 Task: Look for products in the category "Champagne & Sparkling Wine" from Ciao Bella only.
Action: Mouse moved to (751, 272)
Screenshot: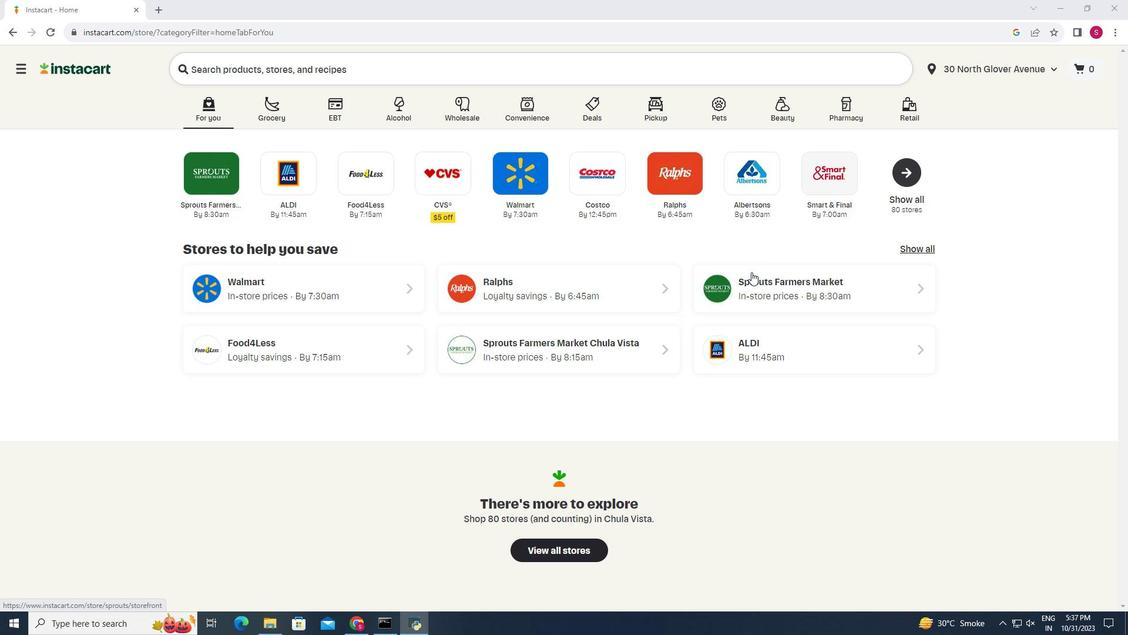 
Action: Mouse pressed left at (751, 272)
Screenshot: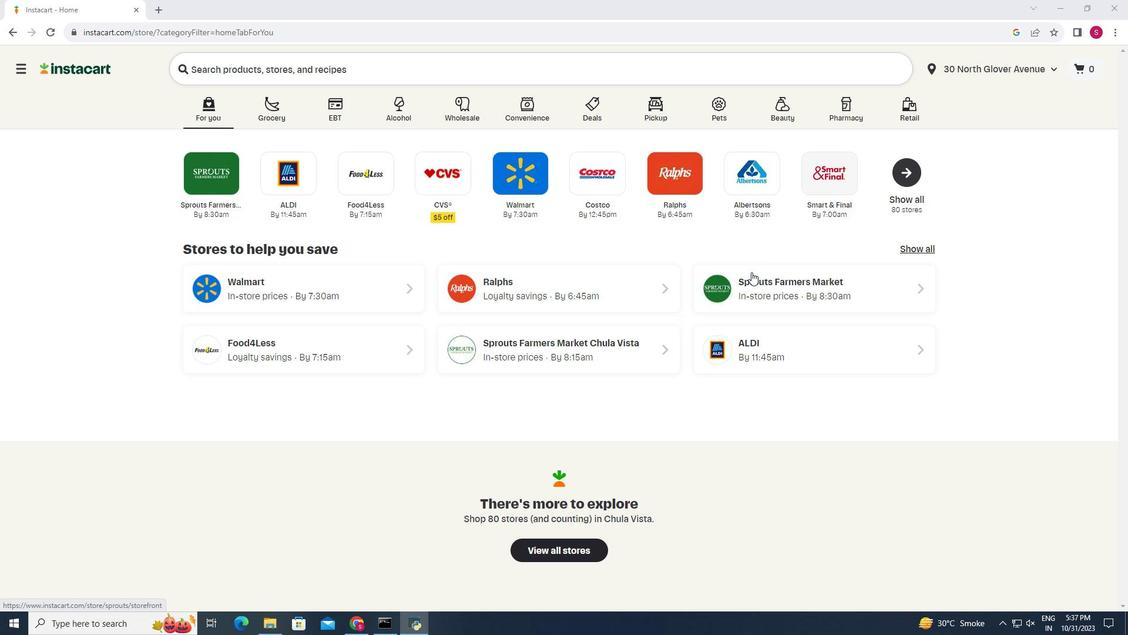 
Action: Mouse moved to (104, 599)
Screenshot: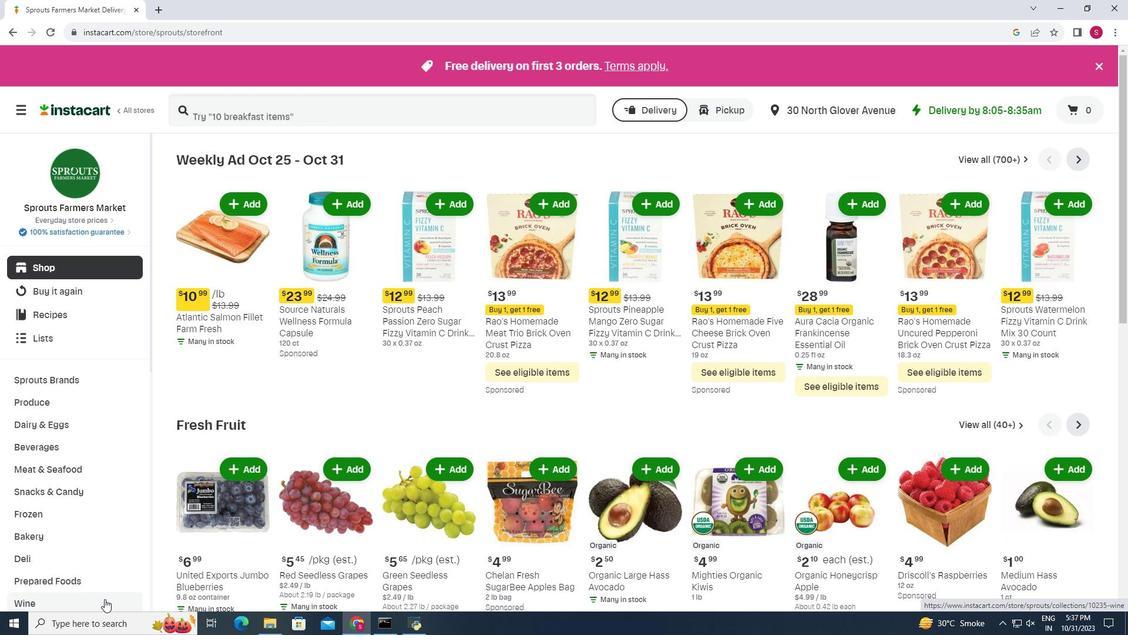 
Action: Mouse pressed left at (104, 599)
Screenshot: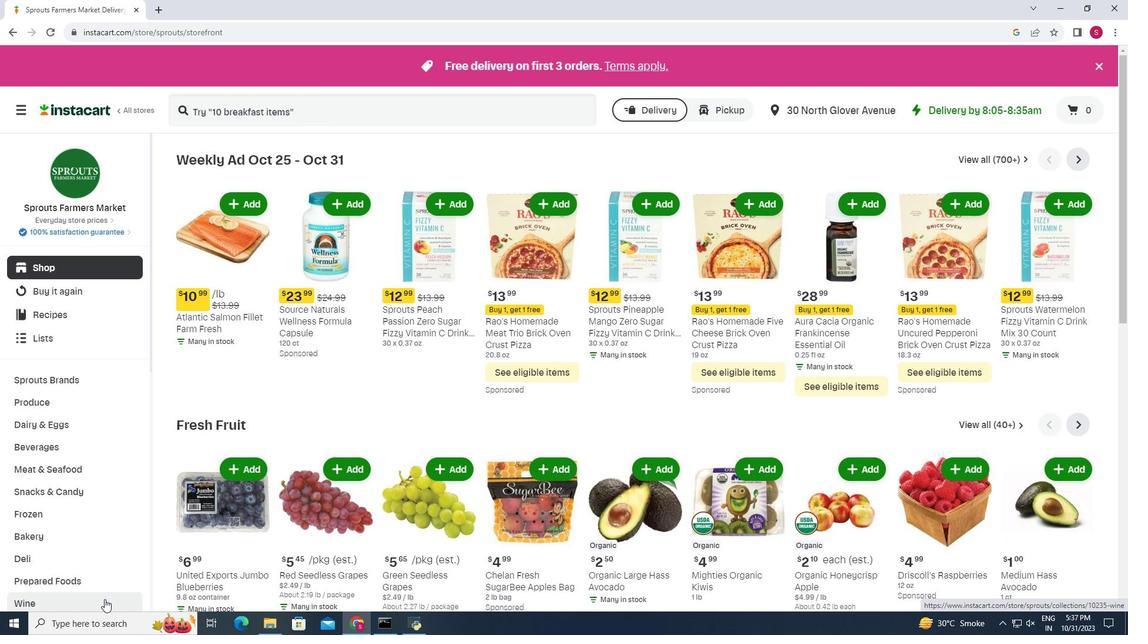 
Action: Mouse moved to (411, 185)
Screenshot: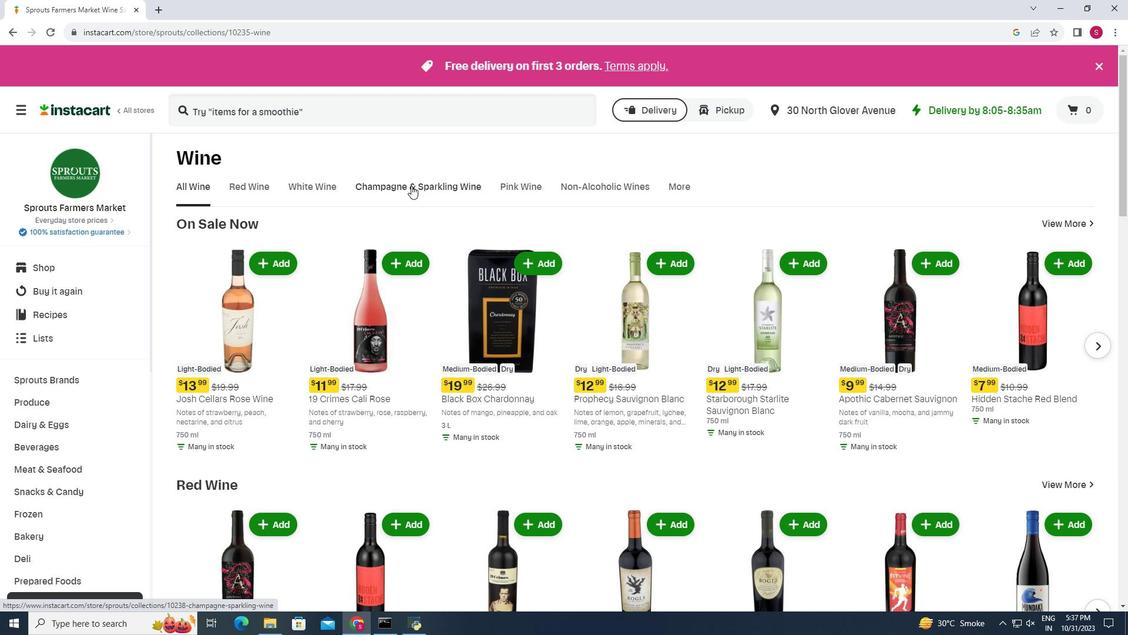 
Action: Mouse pressed left at (411, 185)
Screenshot: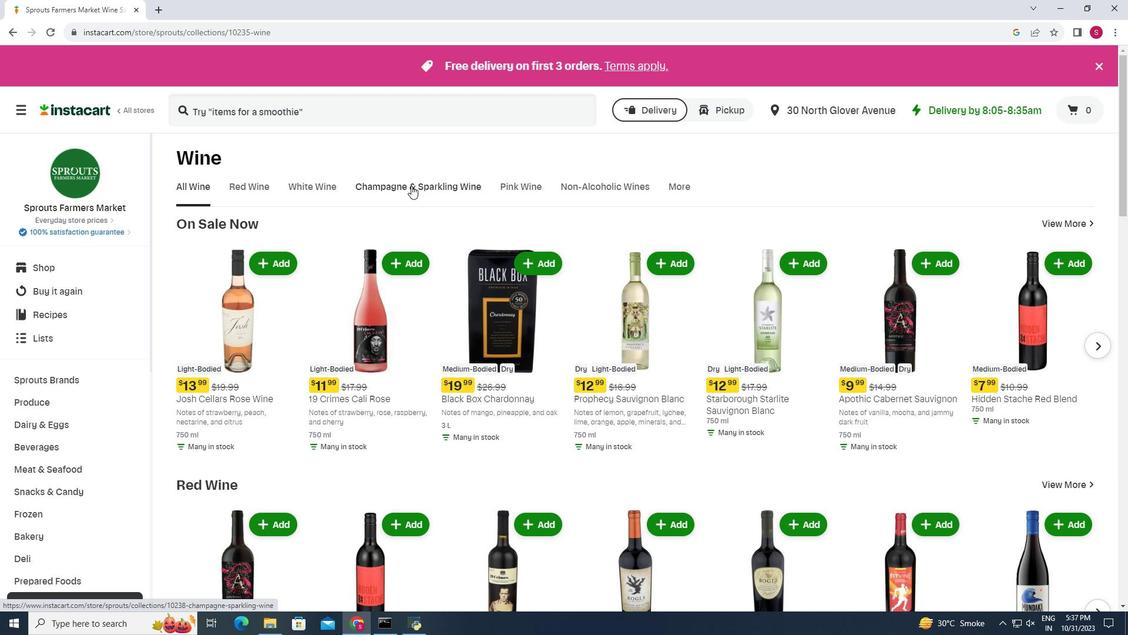 
Action: Mouse moved to (273, 281)
Screenshot: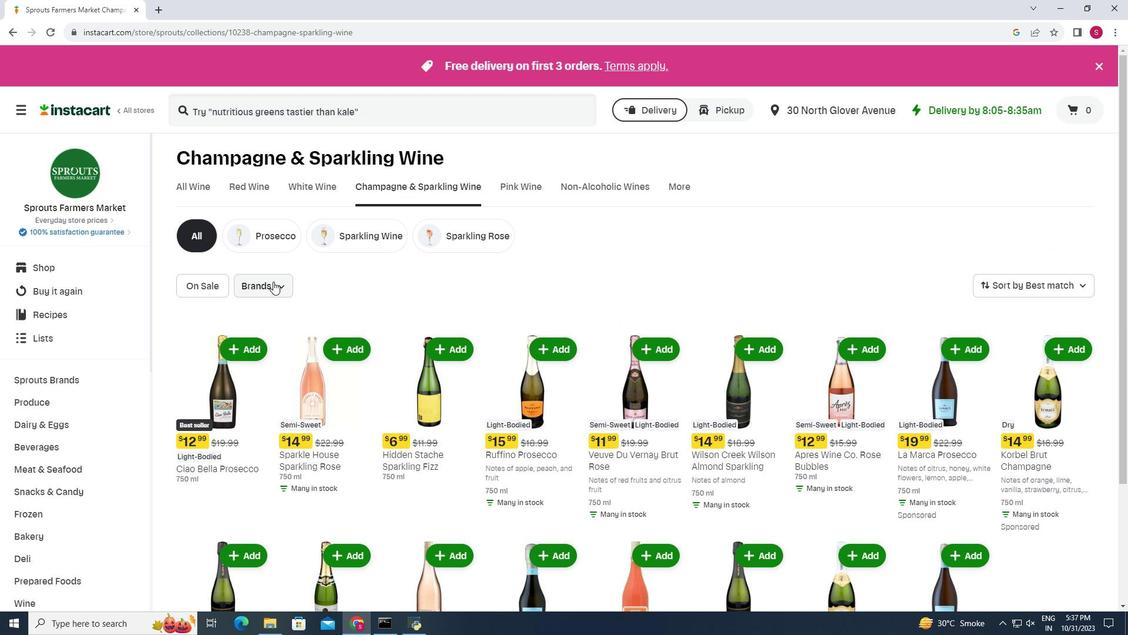 
Action: Mouse pressed left at (273, 281)
Screenshot: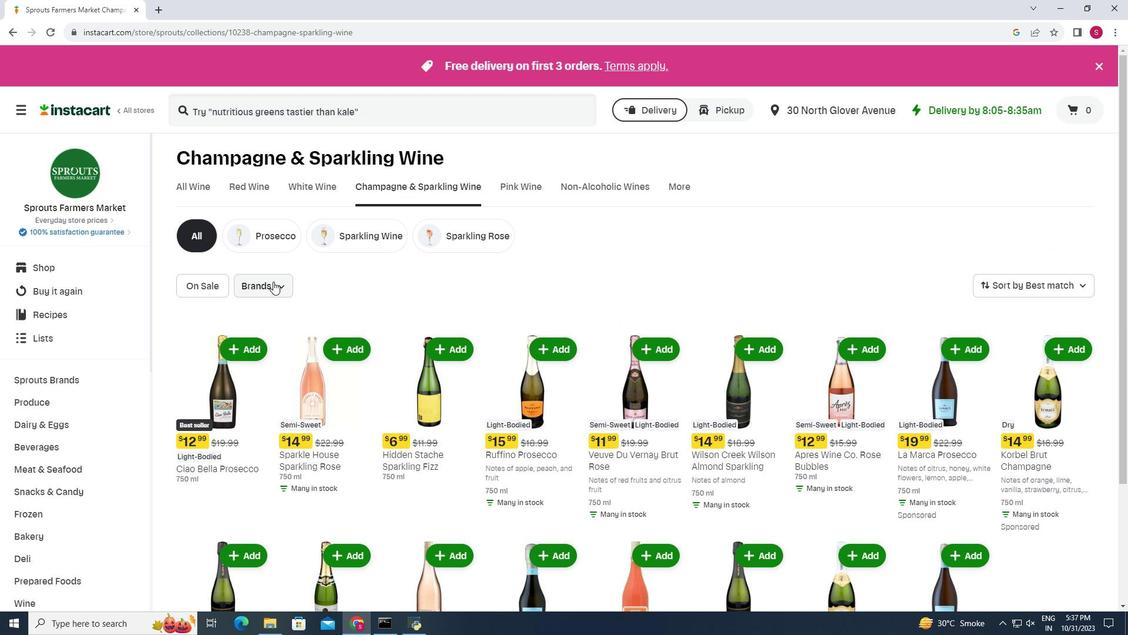 
Action: Mouse moved to (315, 354)
Screenshot: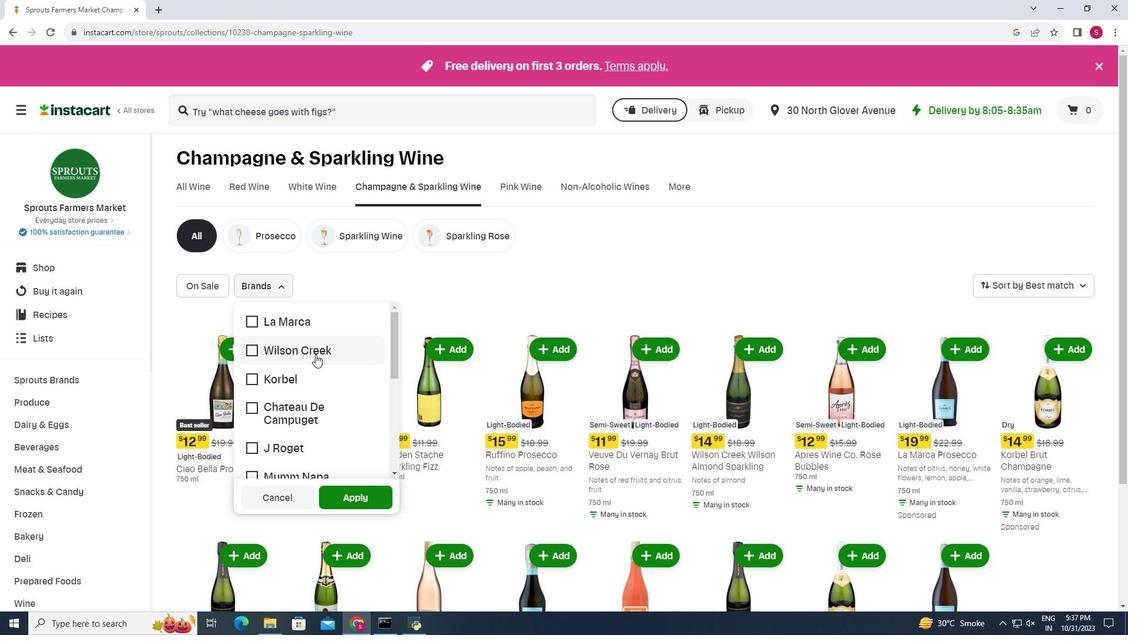 
Action: Mouse scrolled (315, 353) with delta (0, 0)
Screenshot: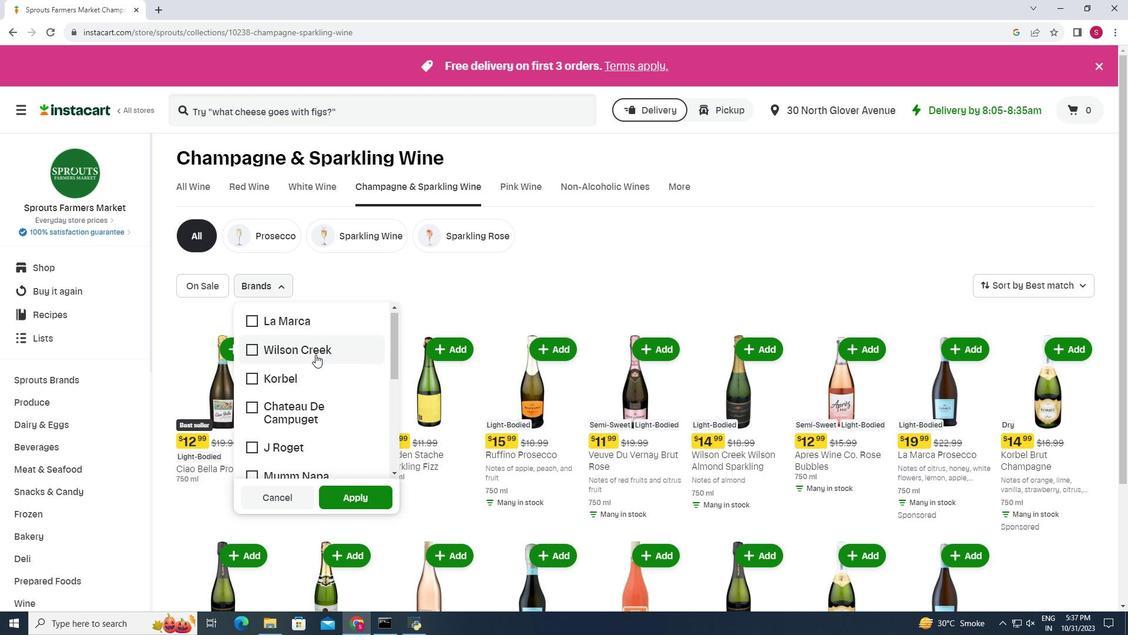 
Action: Mouse moved to (305, 344)
Screenshot: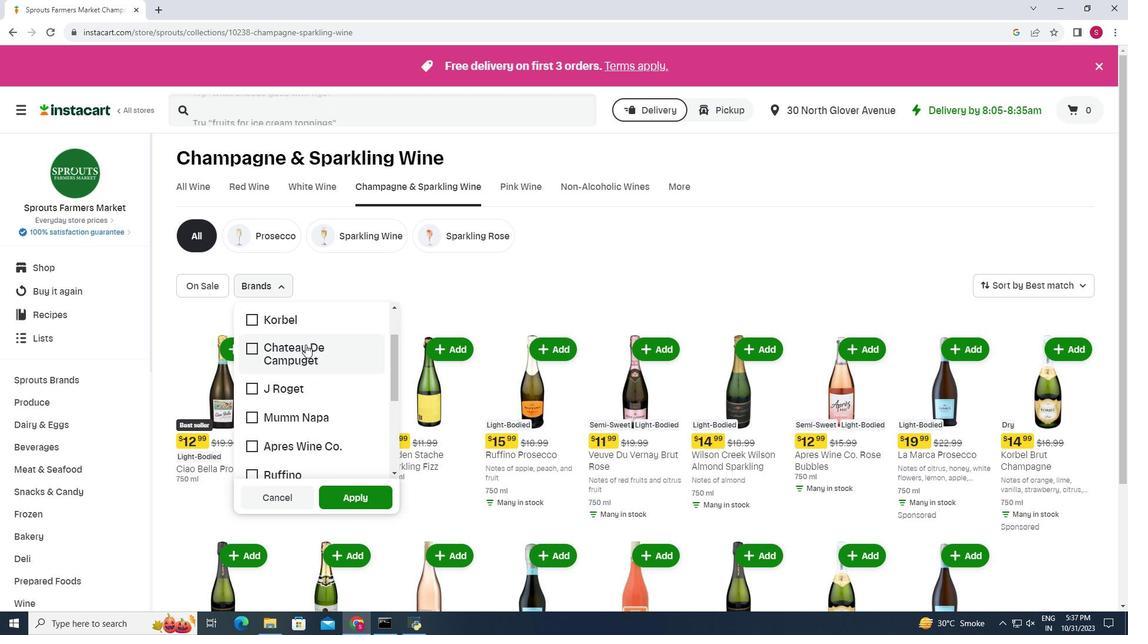 
Action: Mouse scrolled (305, 343) with delta (0, 0)
Screenshot: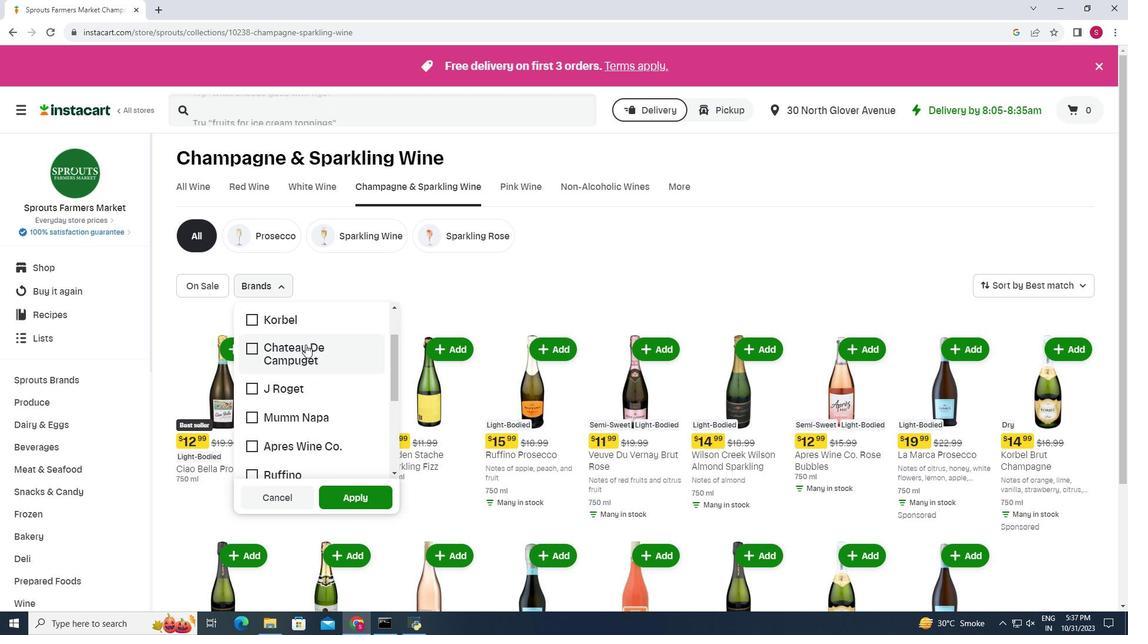 
Action: Mouse moved to (305, 344)
Screenshot: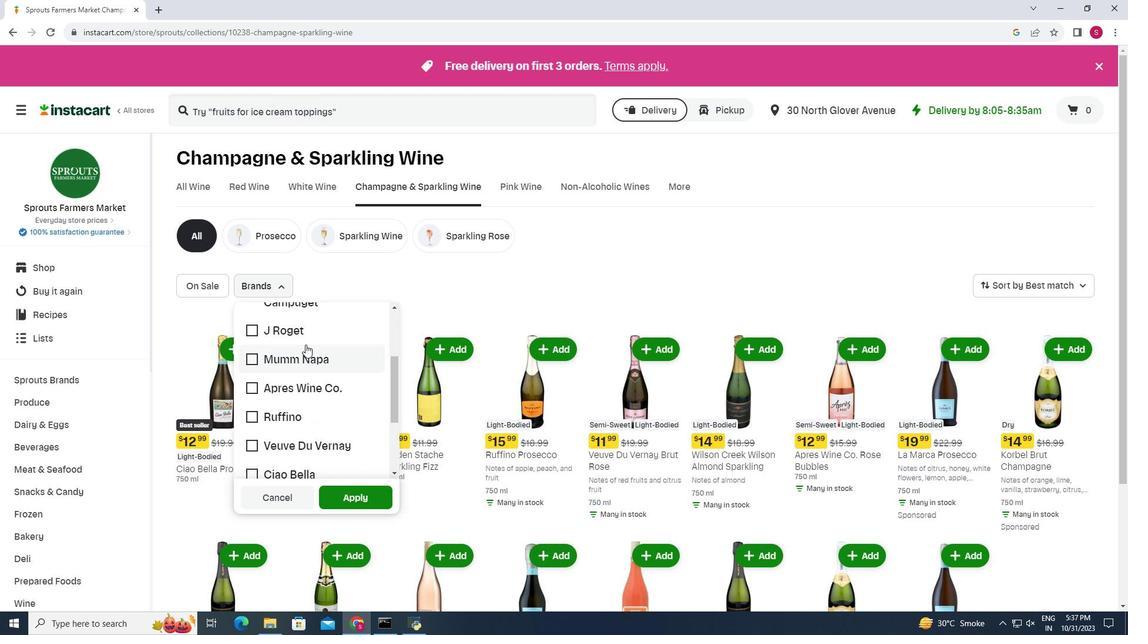 
Action: Mouse scrolled (305, 343) with delta (0, 0)
Screenshot: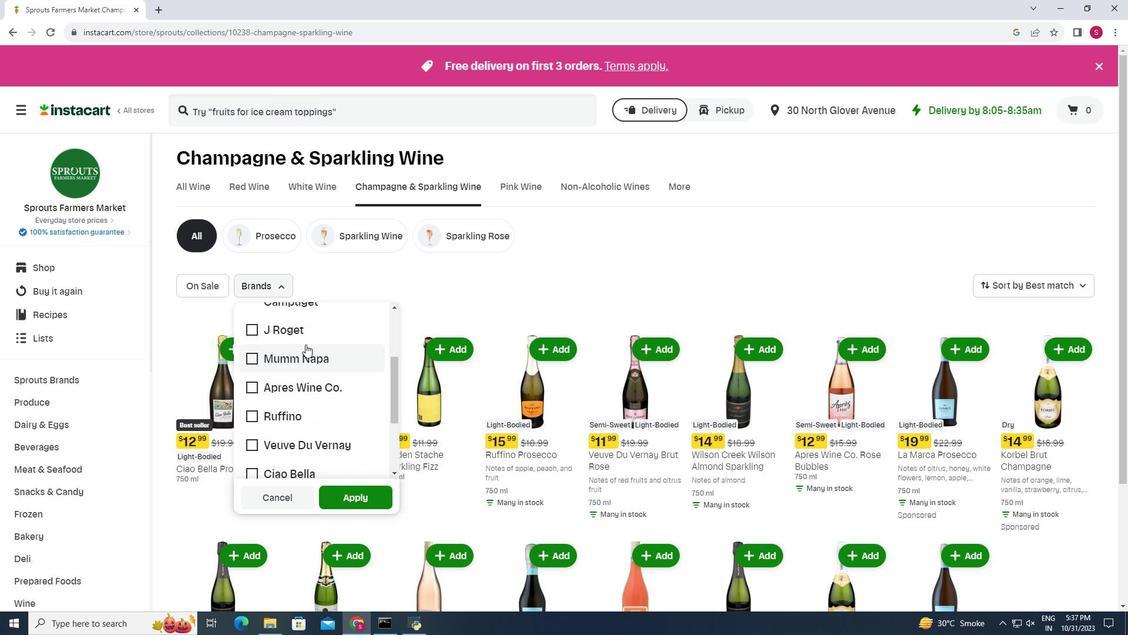 
Action: Mouse moved to (328, 352)
Screenshot: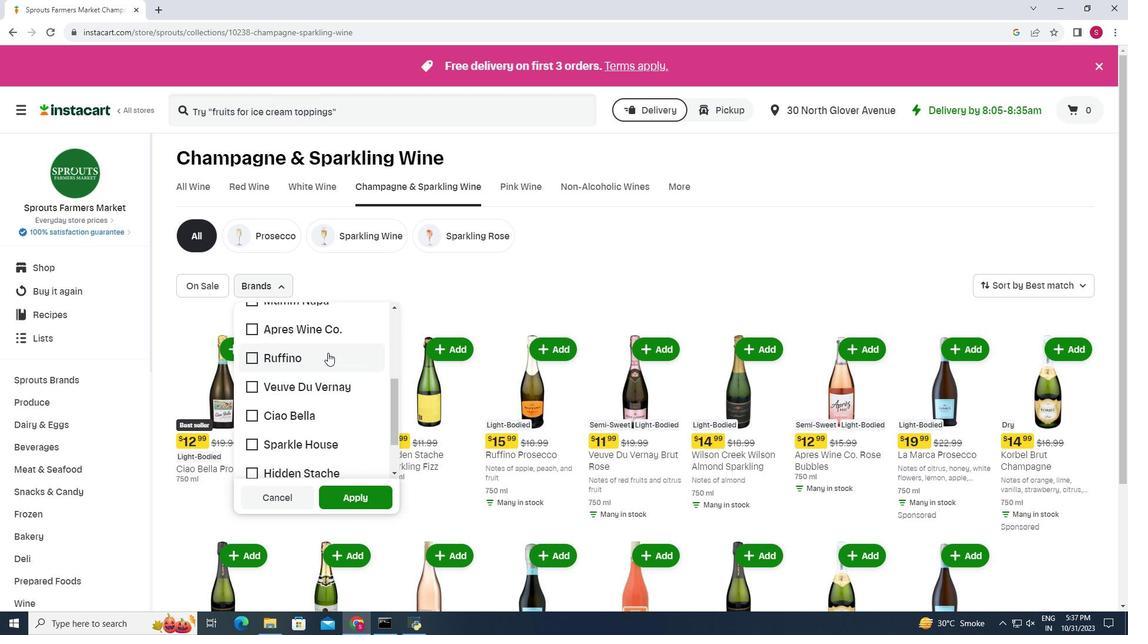 
Action: Mouse scrolled (328, 352) with delta (0, 0)
Screenshot: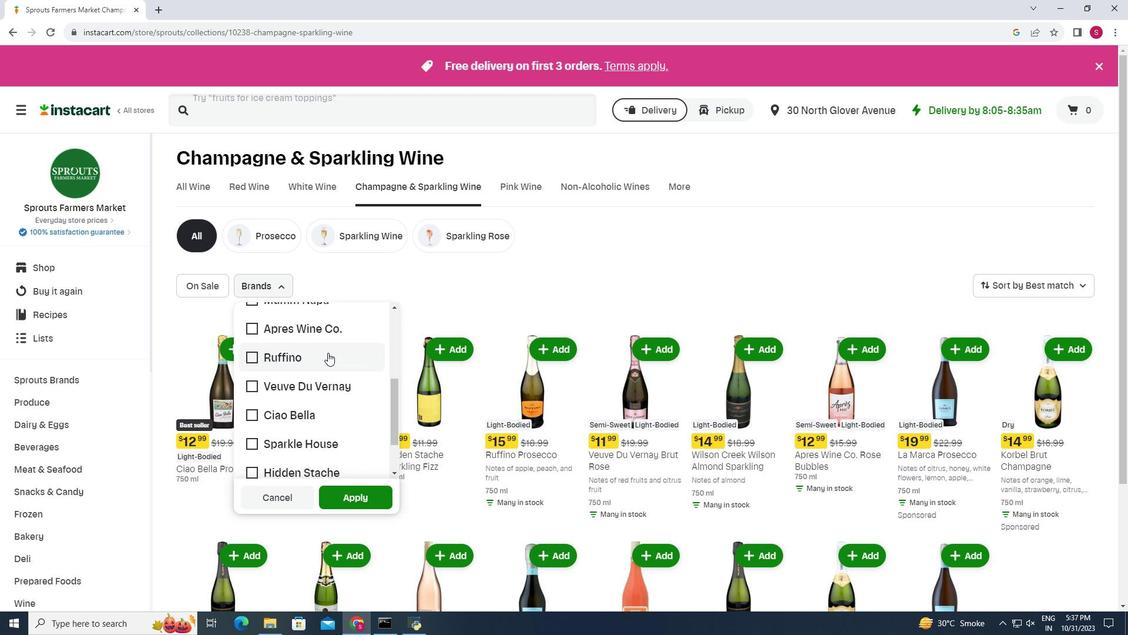 
Action: Mouse pressed left at (328, 352)
Screenshot: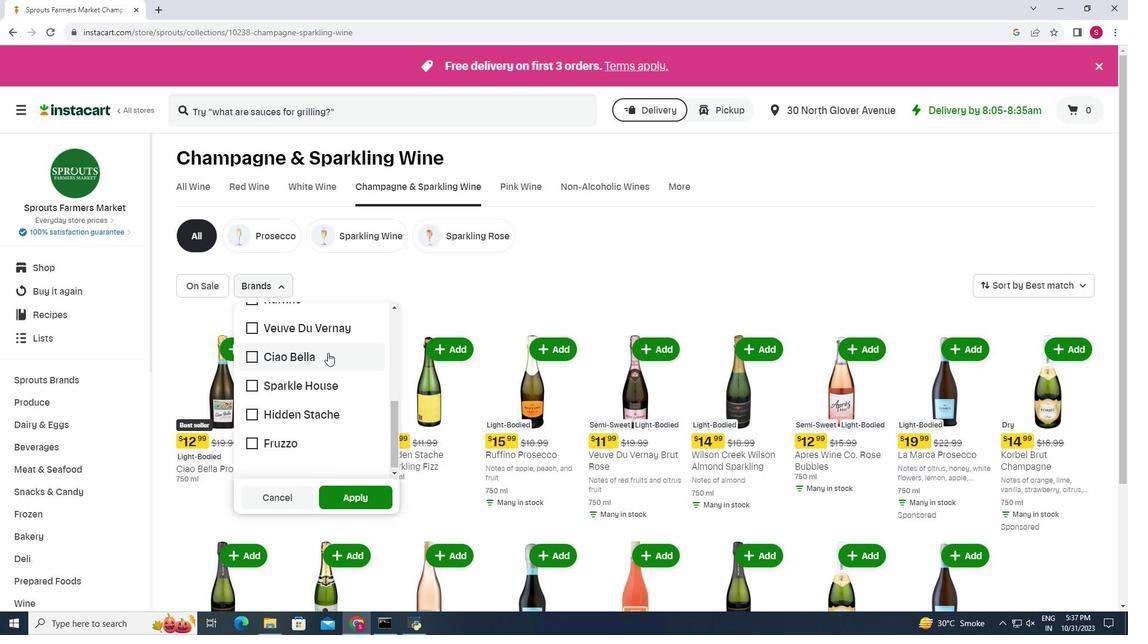 
Action: Mouse moved to (342, 493)
Screenshot: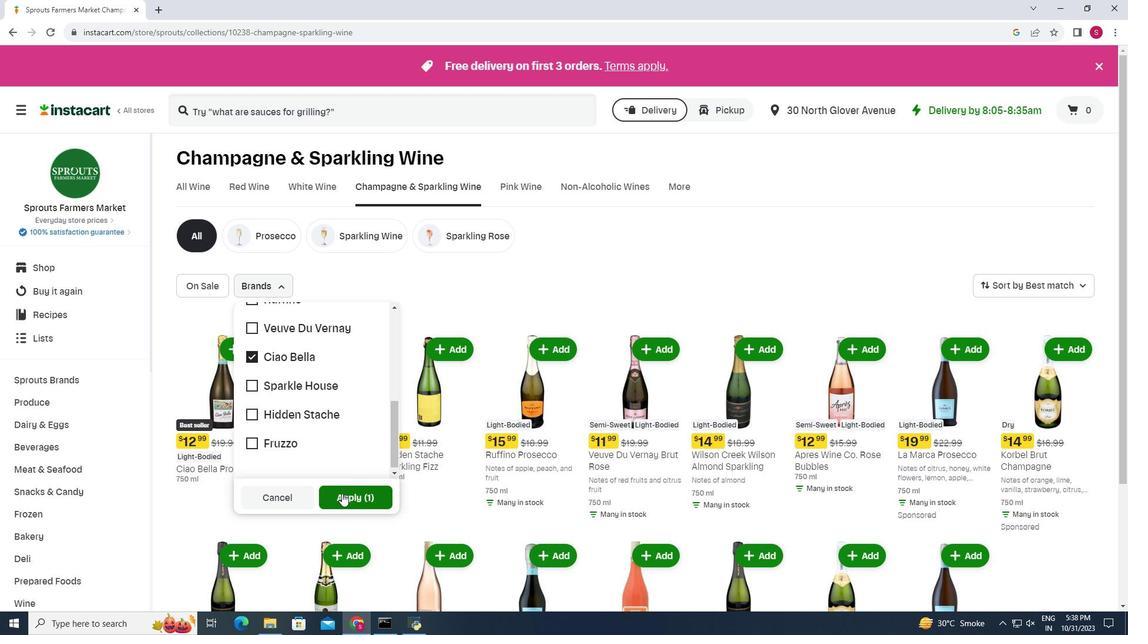 
Action: Mouse pressed left at (342, 493)
Screenshot: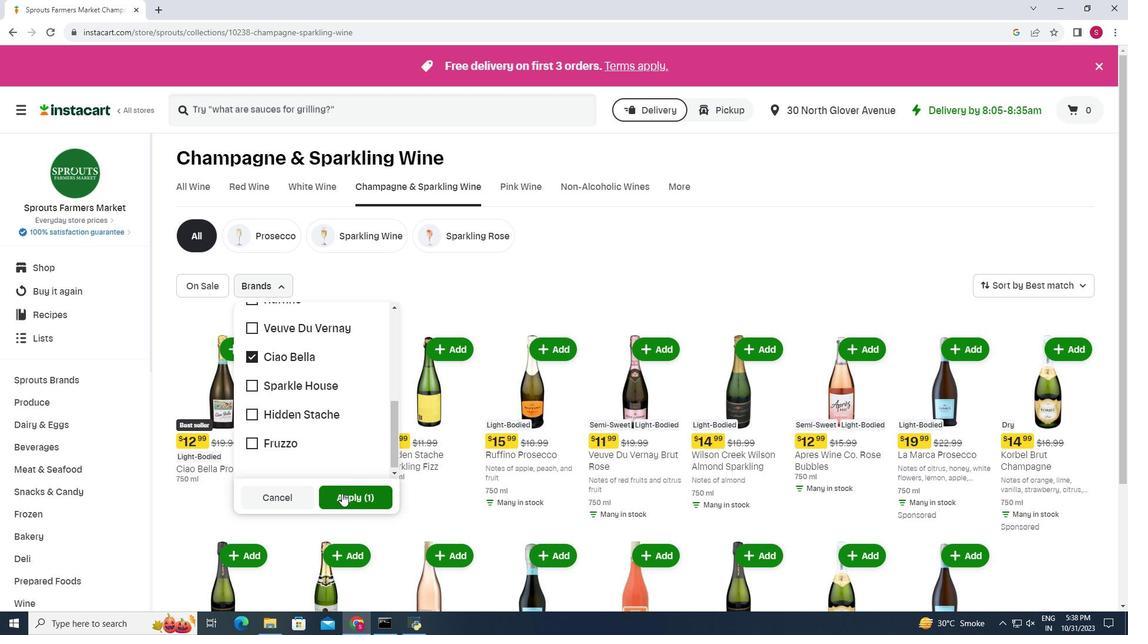 
Action: Mouse moved to (536, 321)
Screenshot: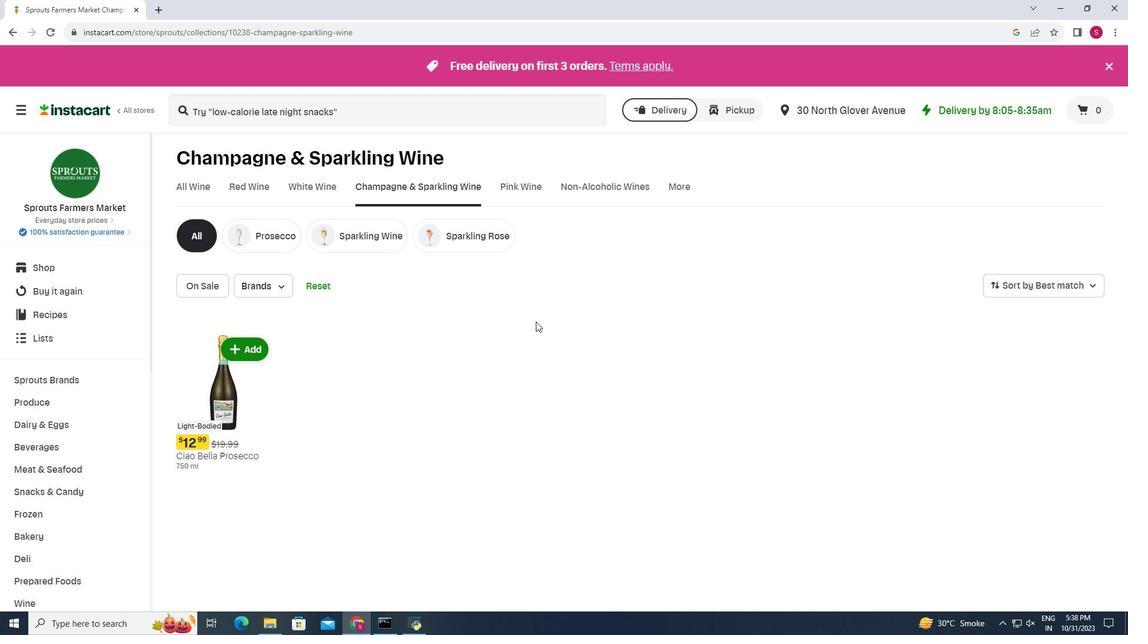 
